 Task: Zoom out the location "Home in Summerton" two times.
Action: Mouse moved to (503, 115)
Screenshot: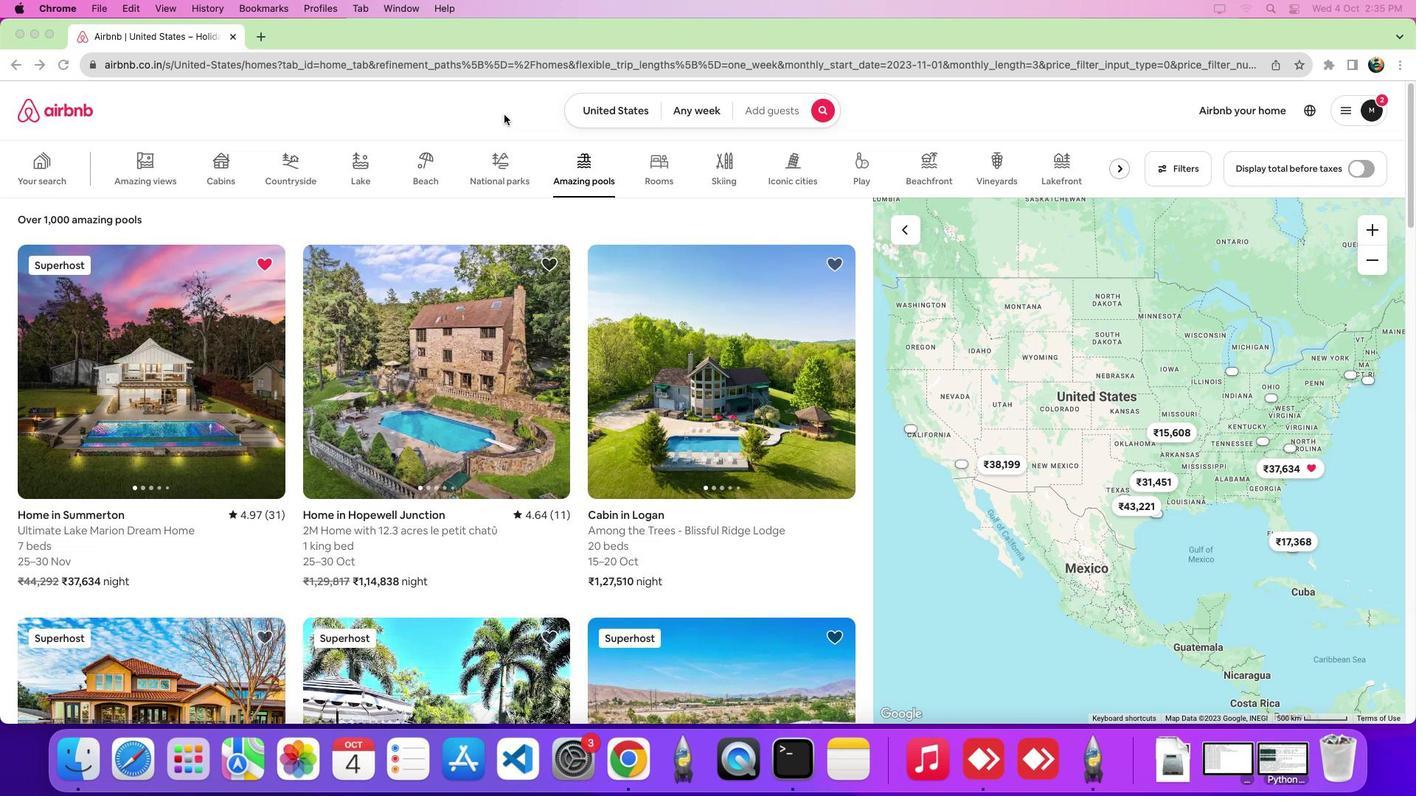 
Action: Mouse pressed left at (503, 115)
Screenshot: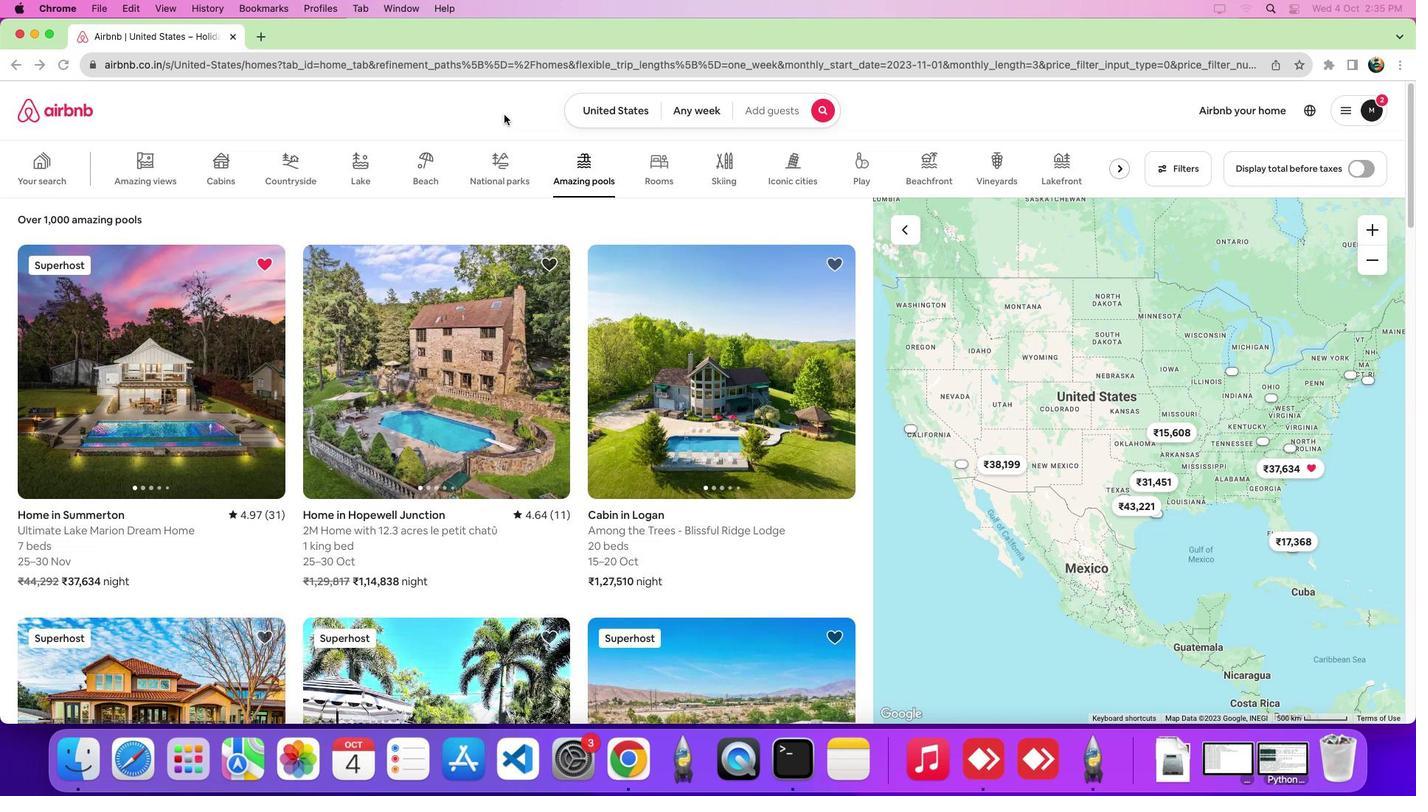 
Action: Mouse moved to (570, 171)
Screenshot: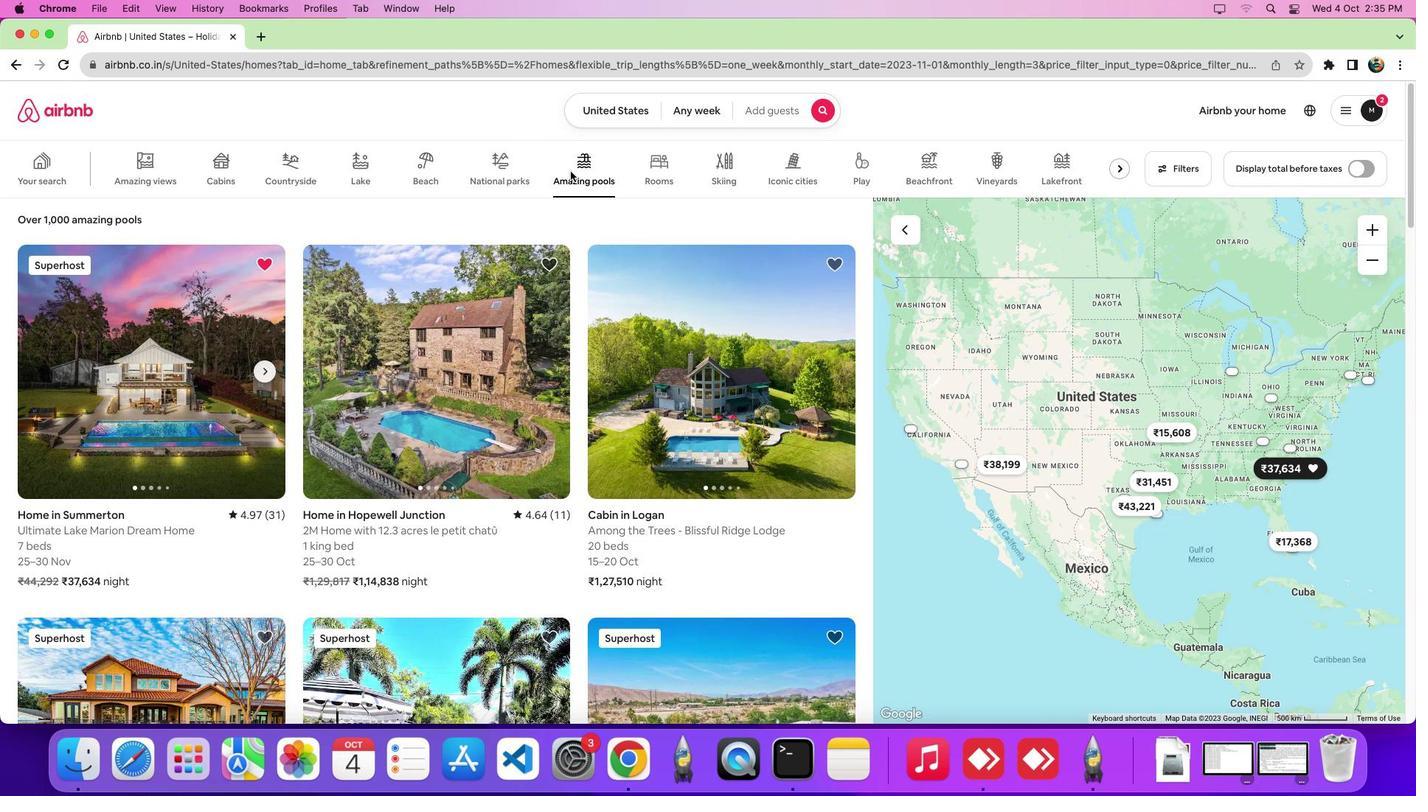 
Action: Mouse pressed left at (570, 171)
Screenshot: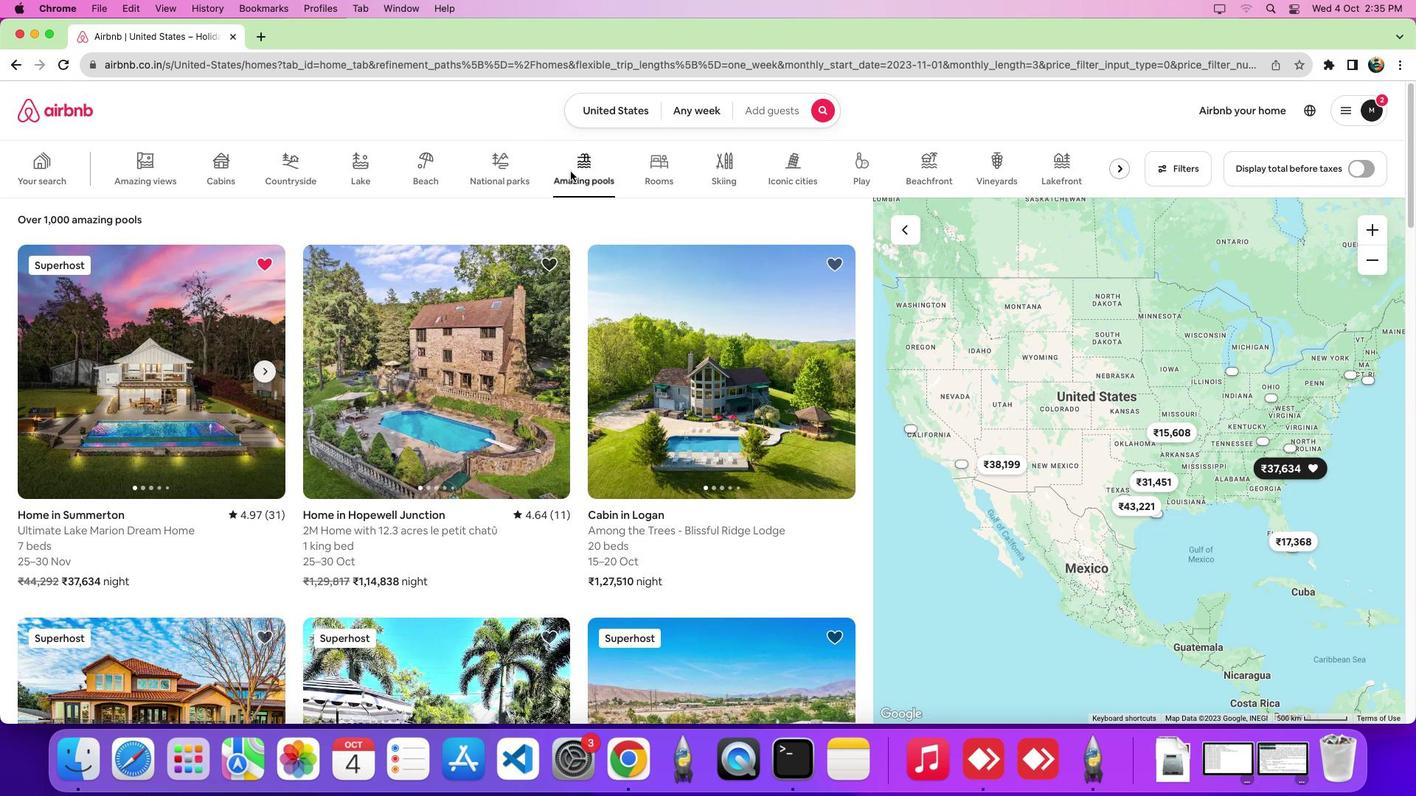 
Action: Mouse moved to (98, 337)
Screenshot: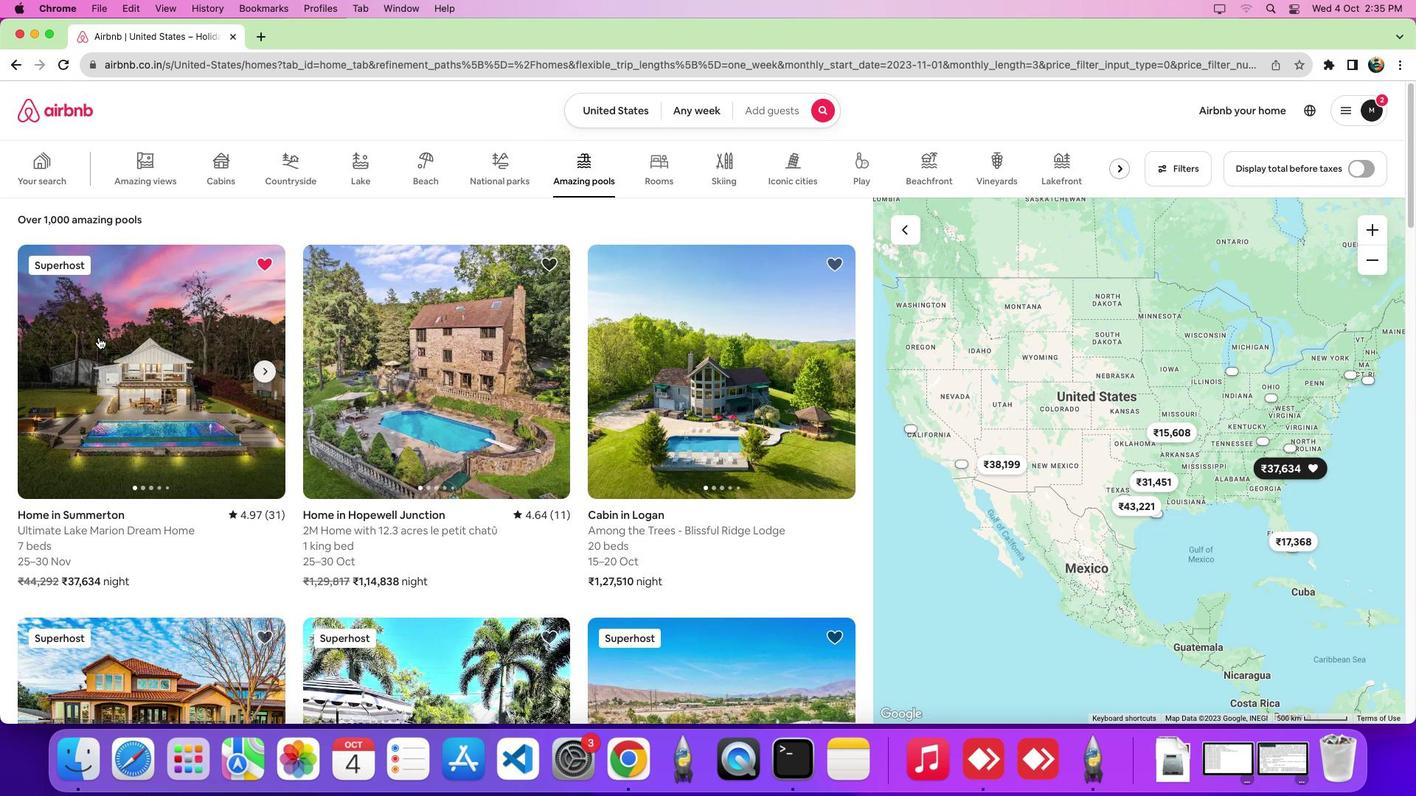 
Action: Mouse pressed left at (98, 337)
Screenshot: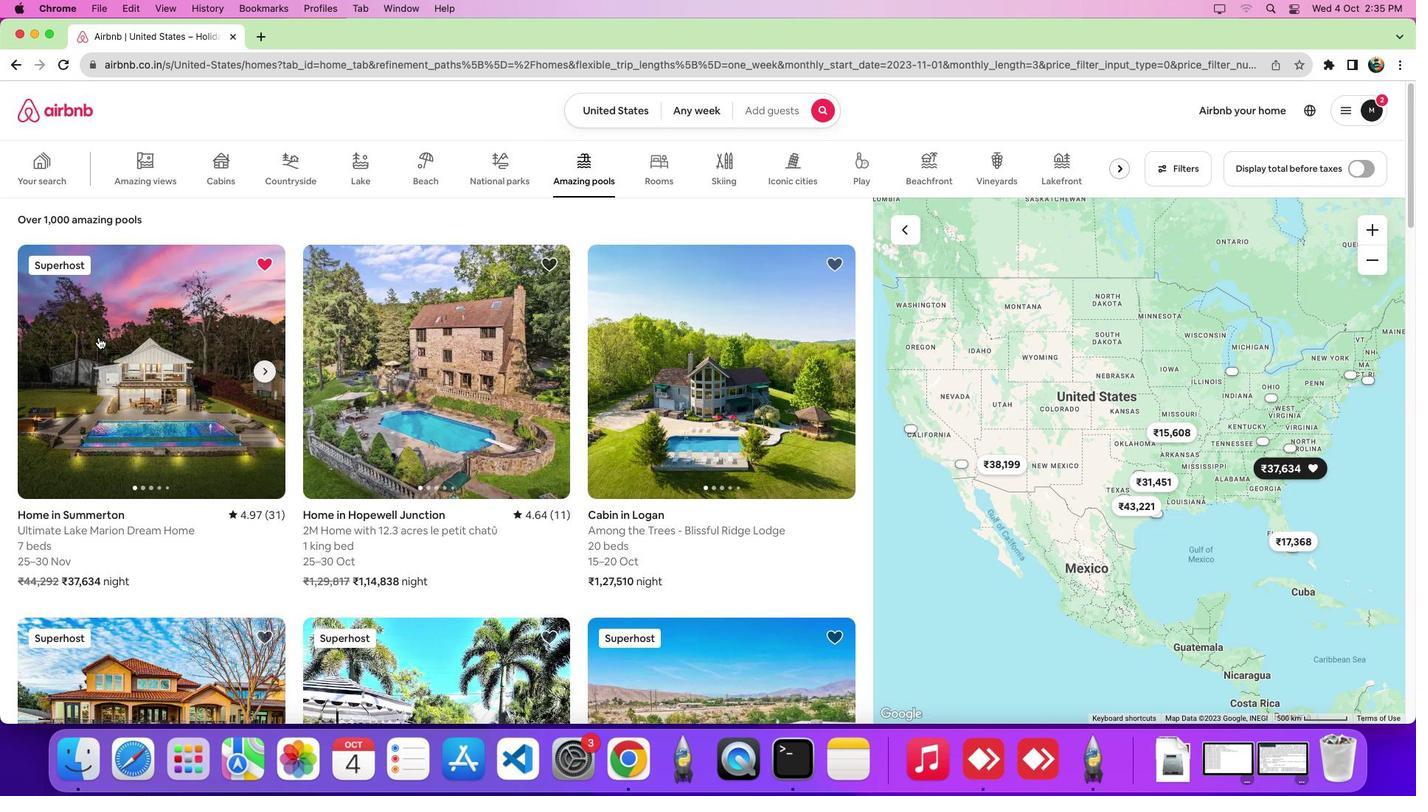 
Action: Mouse moved to (730, 465)
Screenshot: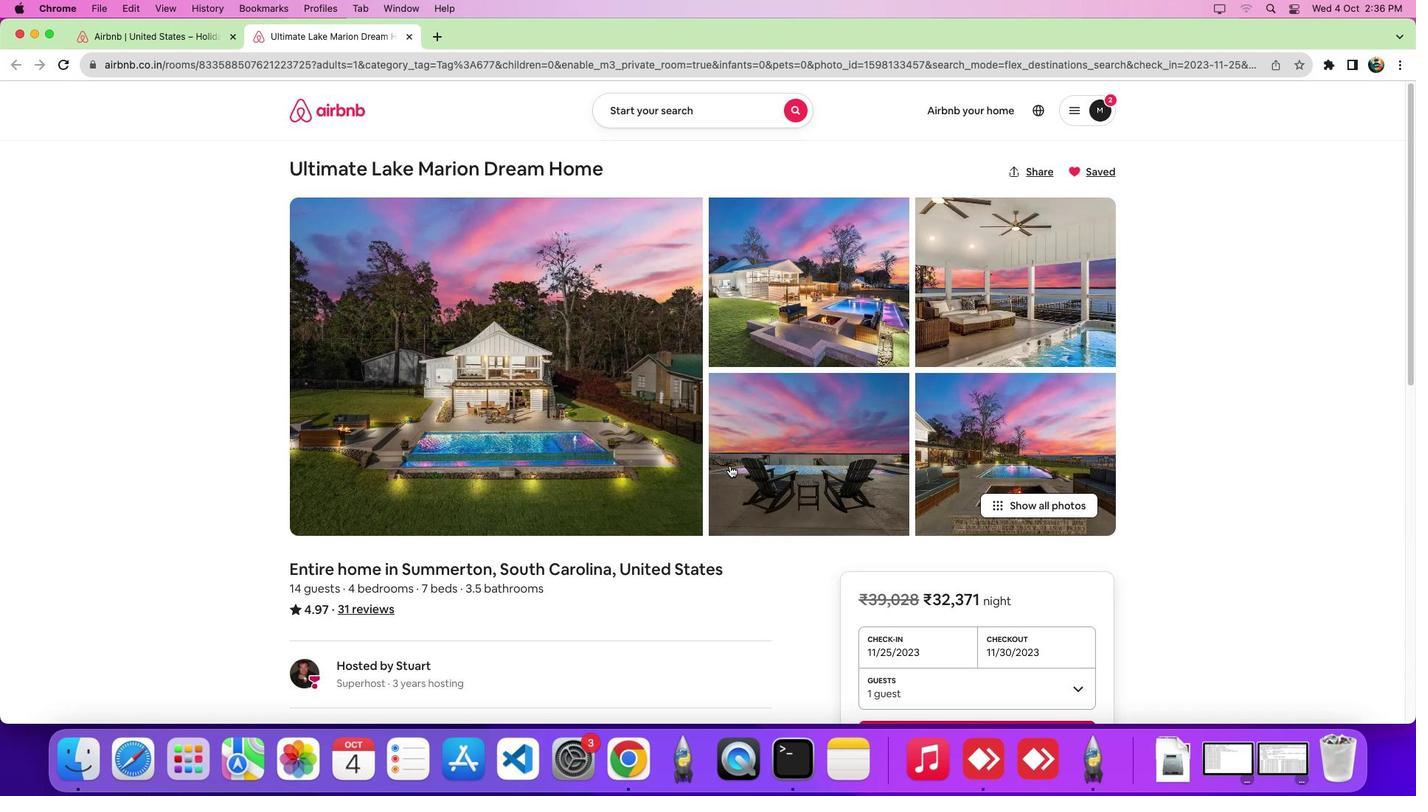 
Action: Mouse scrolled (730, 465) with delta (0, 0)
Screenshot: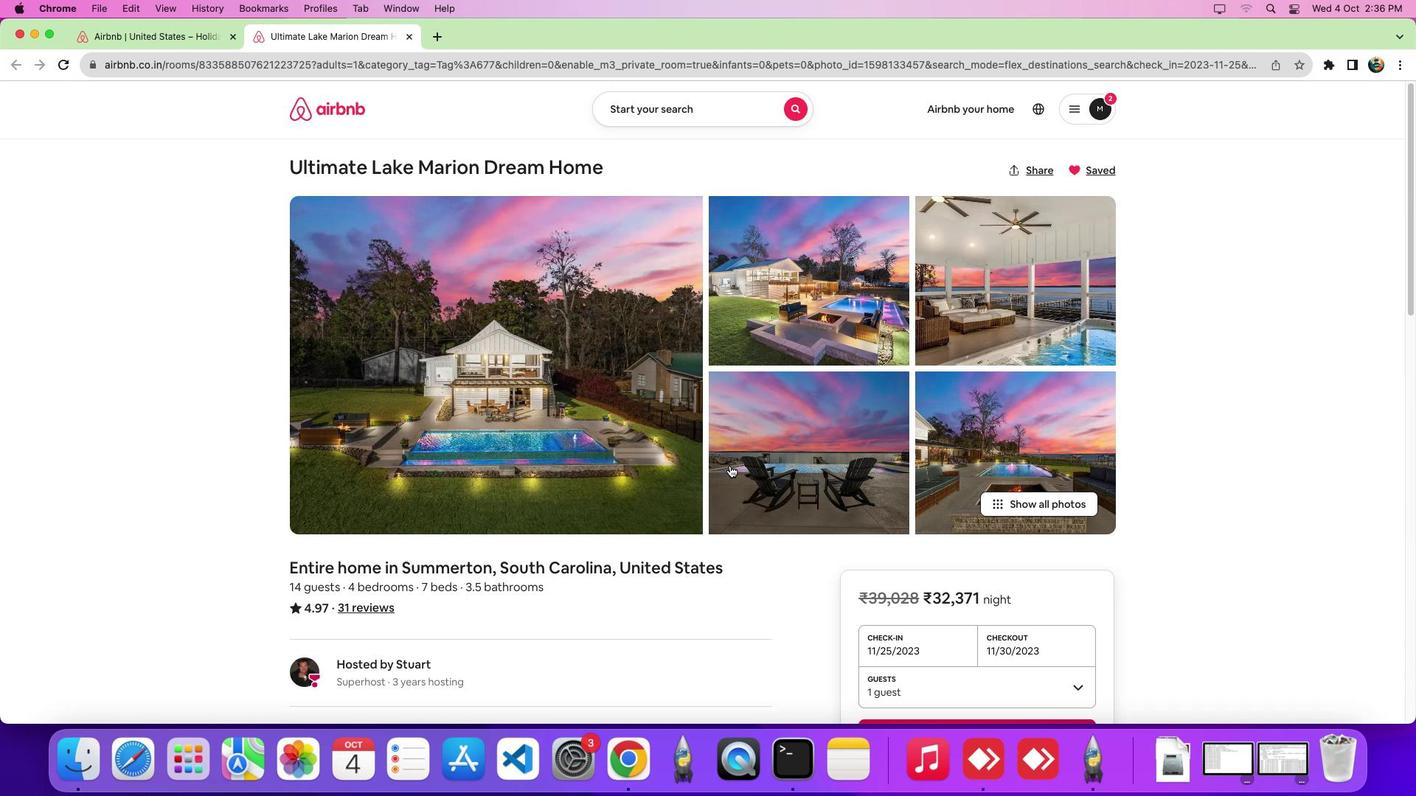 
Action: Mouse scrolled (730, 465) with delta (0, -1)
Screenshot: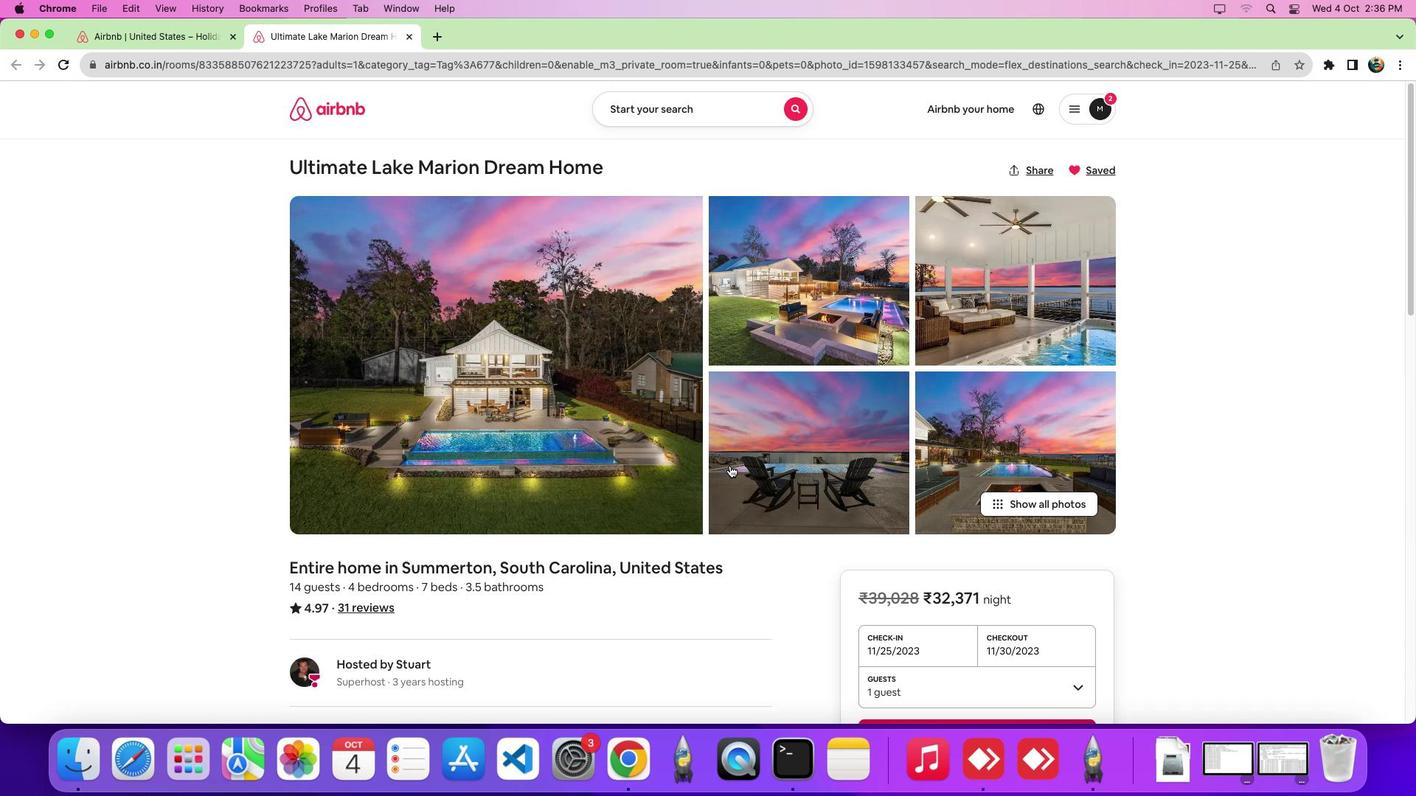 
Action: Mouse scrolled (730, 465) with delta (0, -6)
Screenshot: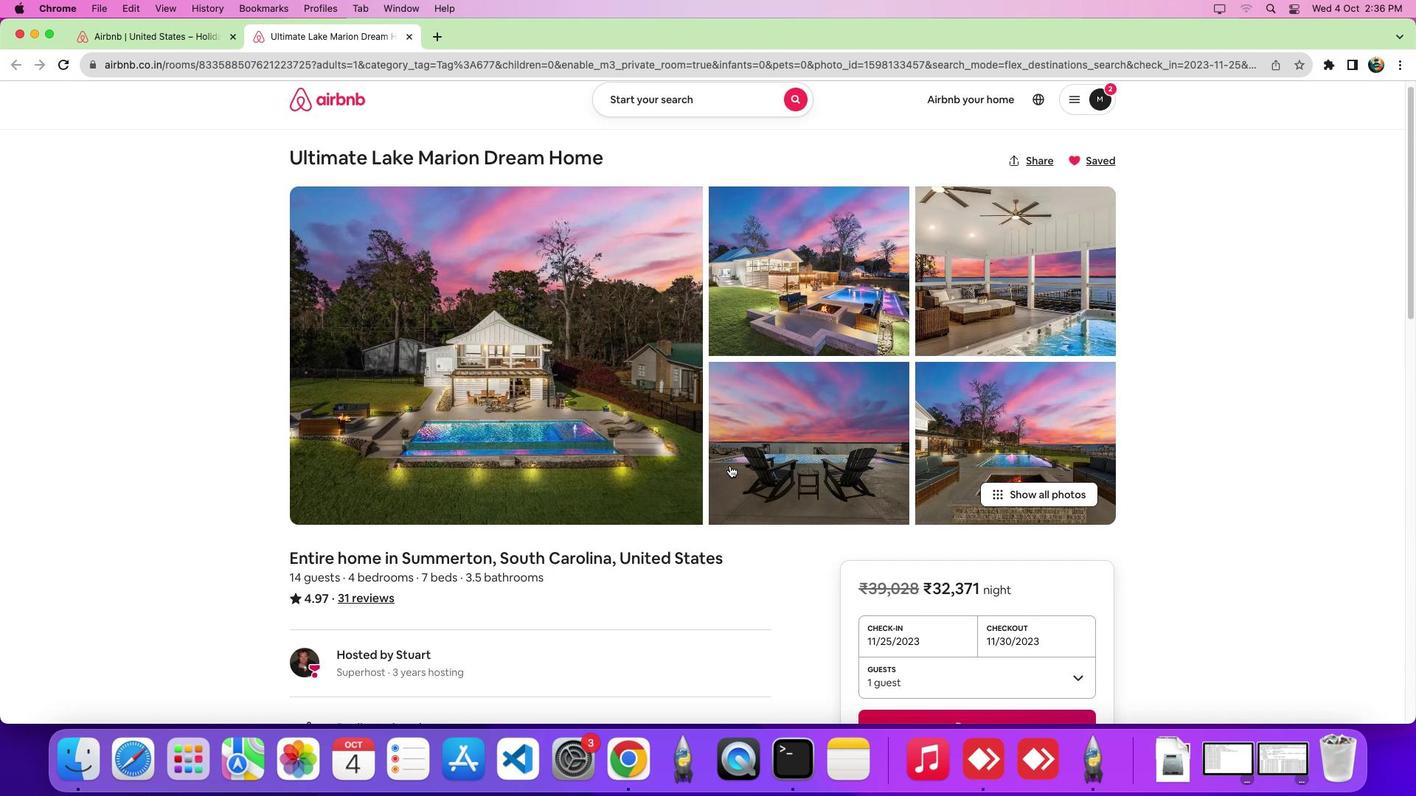 
Action: Mouse scrolled (730, 465) with delta (0, -9)
Screenshot: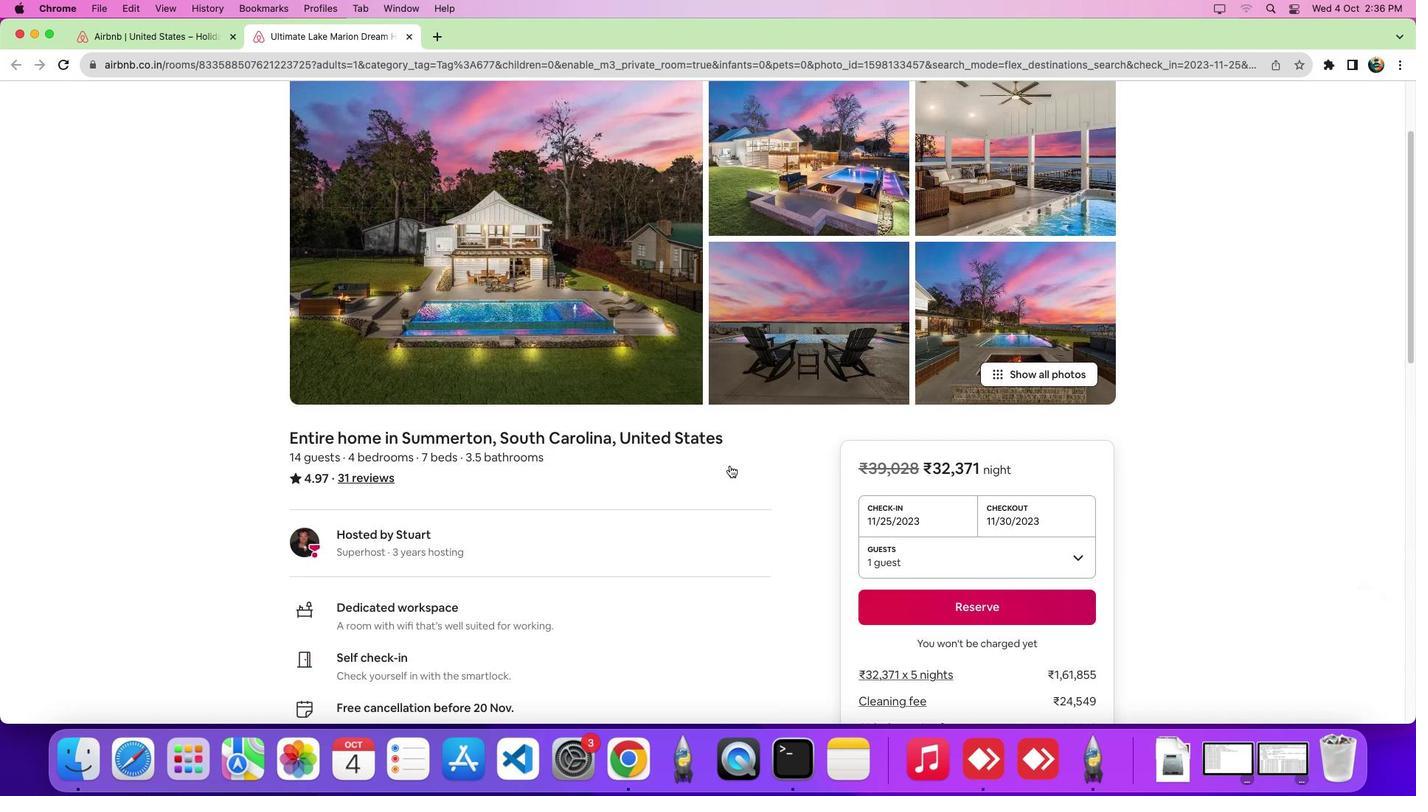 
Action: Mouse moved to (492, 110)
Screenshot: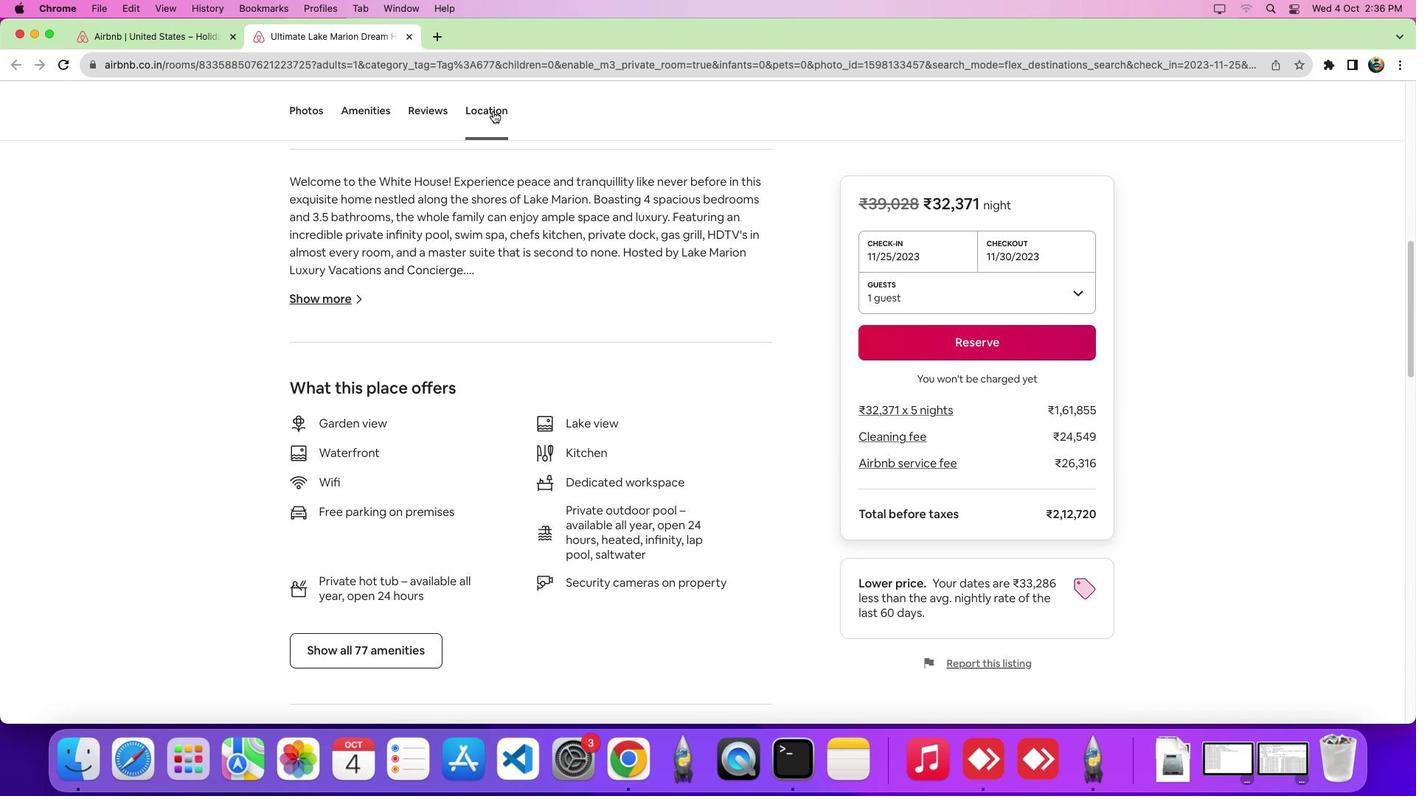 
Action: Mouse pressed left at (492, 110)
Screenshot: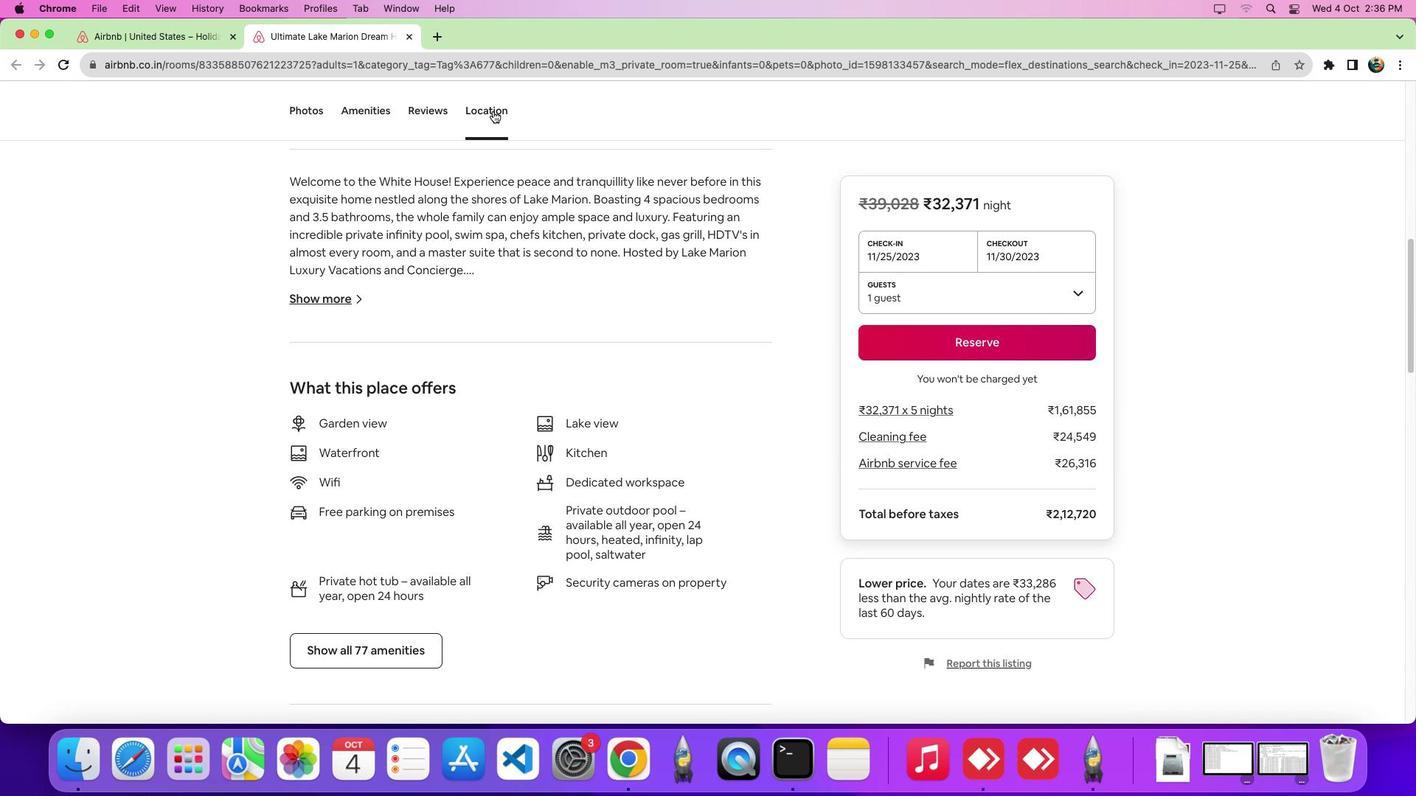 
Action: Mouse moved to (1089, 374)
Screenshot: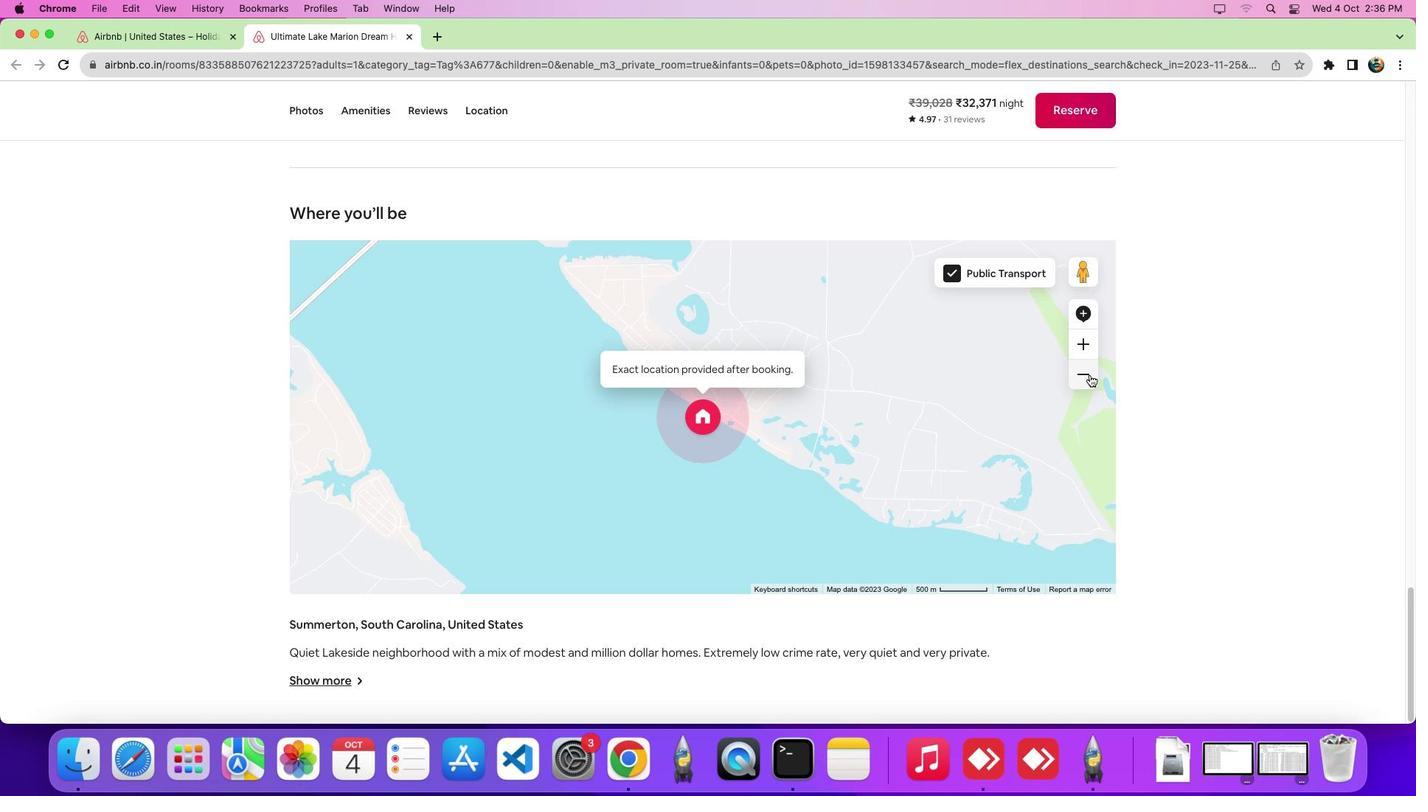 
Action: Mouse pressed left at (1089, 374)
Screenshot: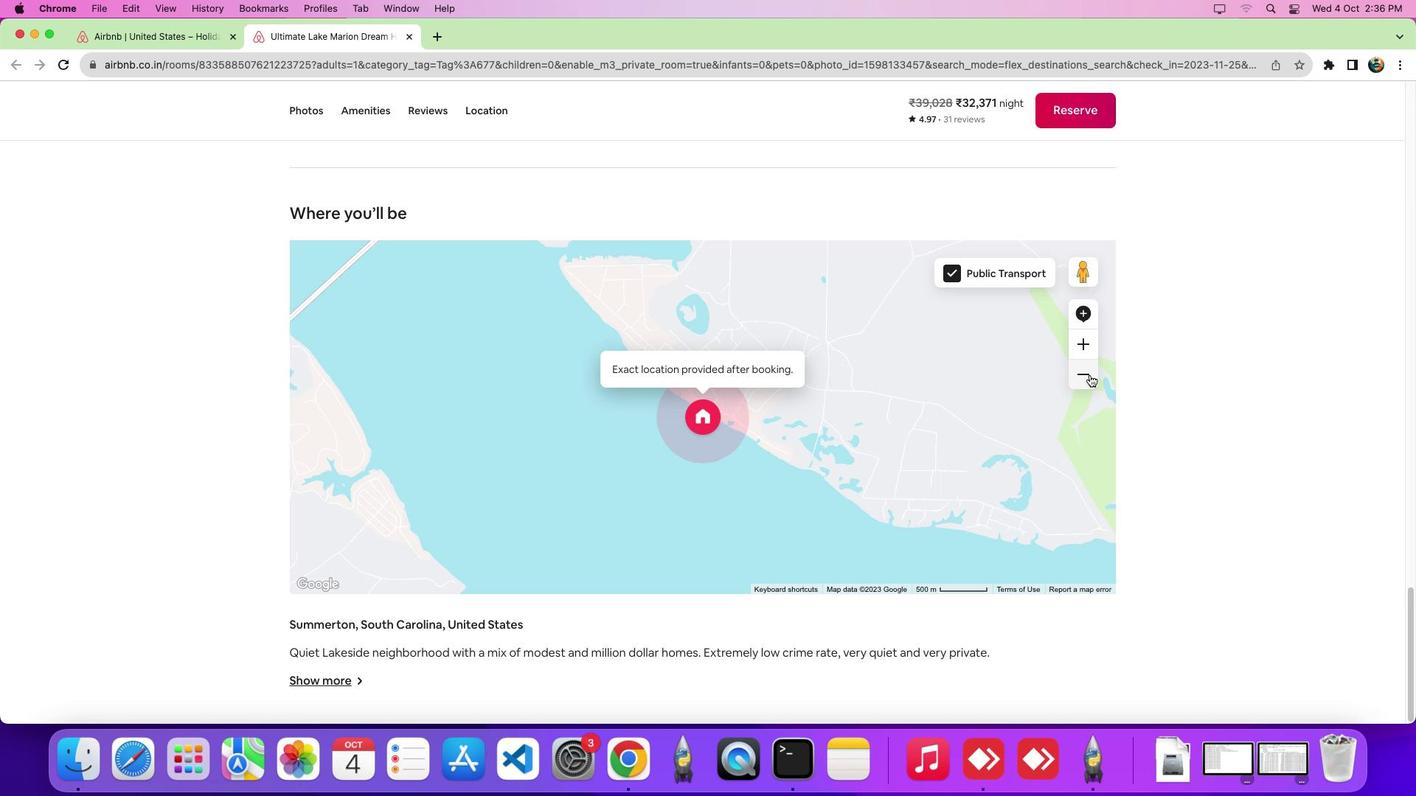 
Action: Mouse pressed left at (1089, 374)
Screenshot: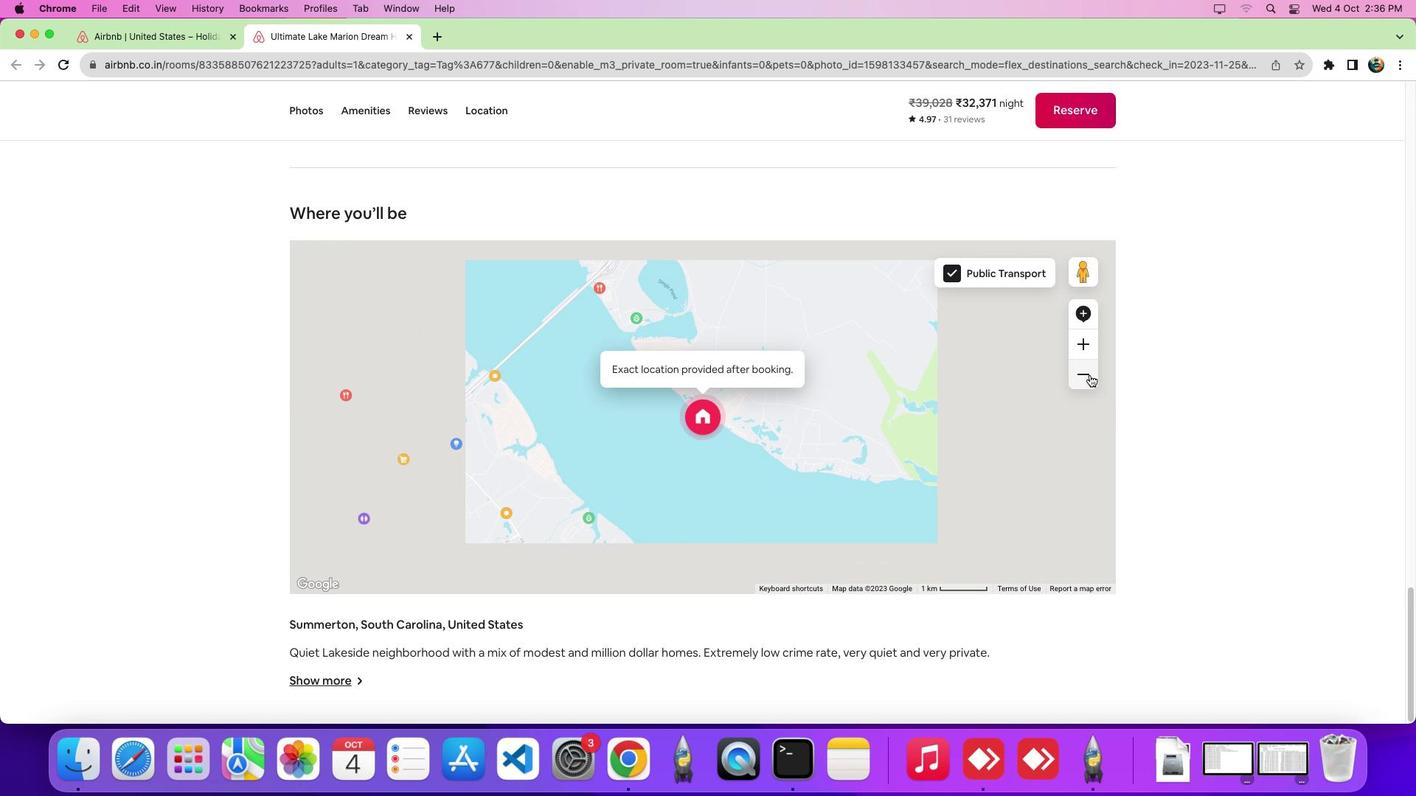 
